 Task: Create Board Crisis Management Solutions to Workspace CRM Systems. Create Board Social Media Influencer Outreach to Workspace CRM Systems. Create Board Customer Advocacy Program Strategy and Execution to Workspace CRM Systems
Action: Mouse moved to (104, 48)
Screenshot: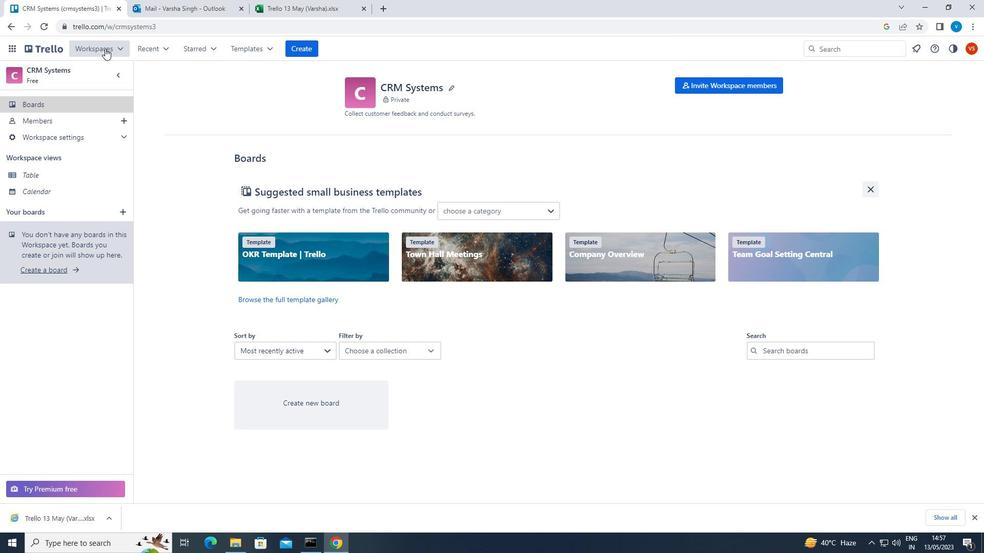 
Action: Mouse pressed left at (104, 48)
Screenshot: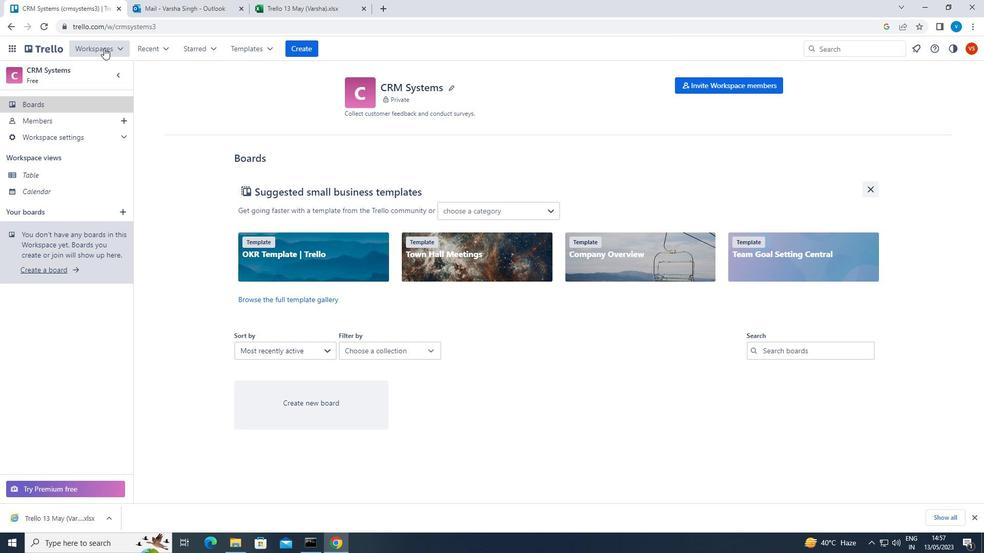 
Action: Mouse moved to (105, 406)
Screenshot: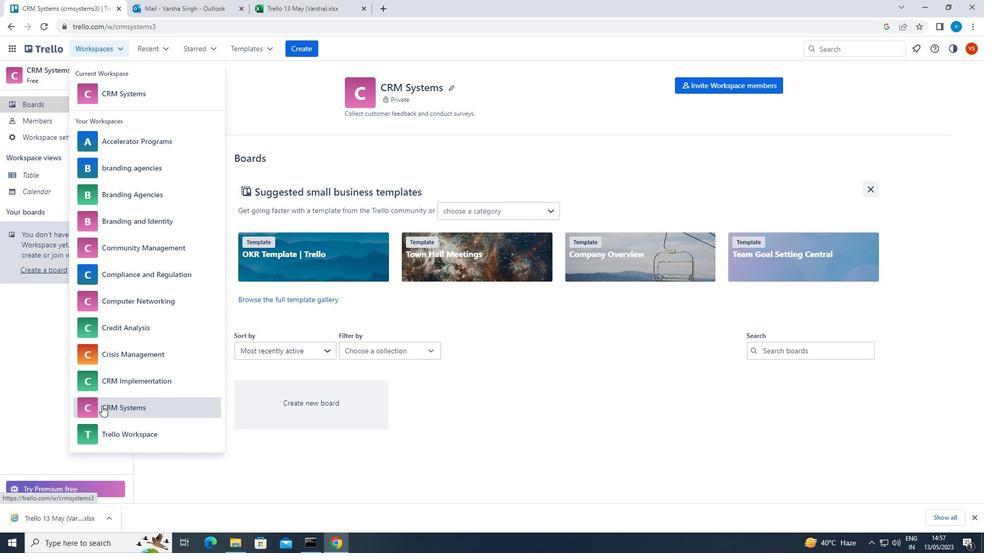 
Action: Mouse pressed left at (105, 406)
Screenshot: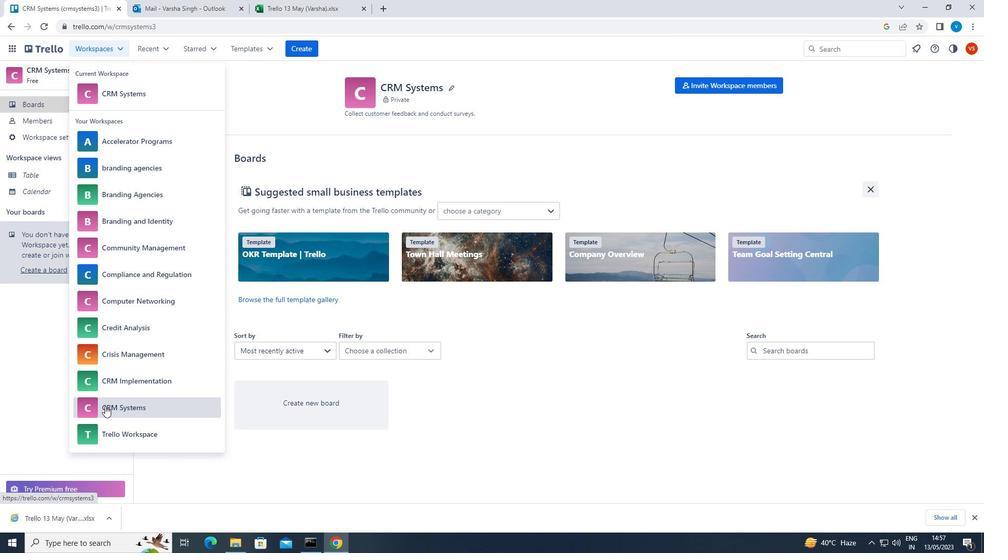 
Action: Mouse moved to (300, 44)
Screenshot: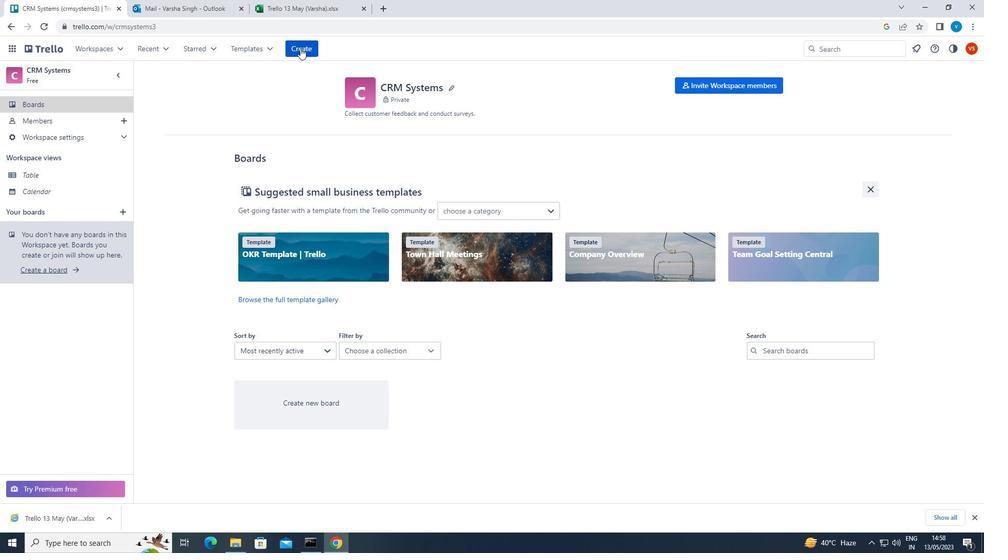 
Action: Mouse pressed left at (300, 44)
Screenshot: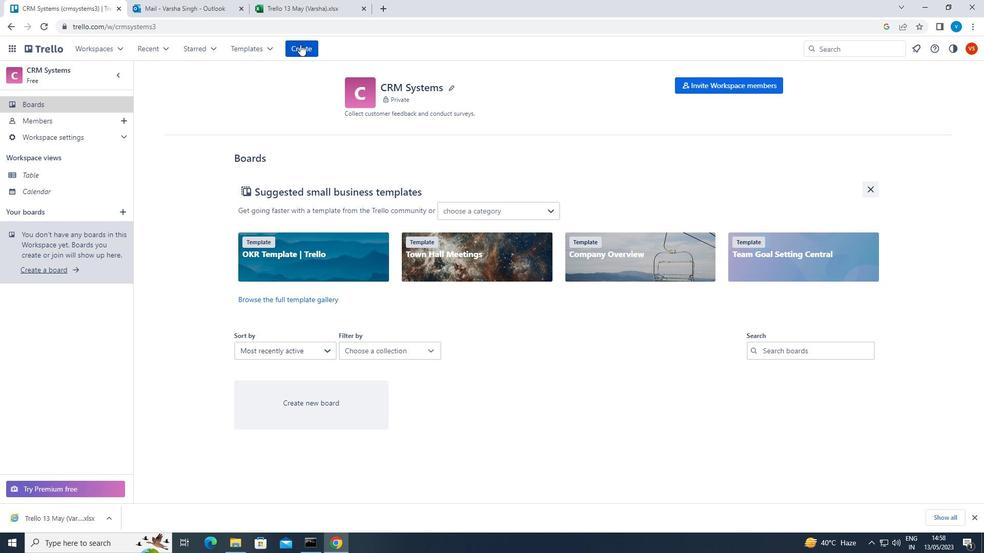 
Action: Mouse moved to (309, 82)
Screenshot: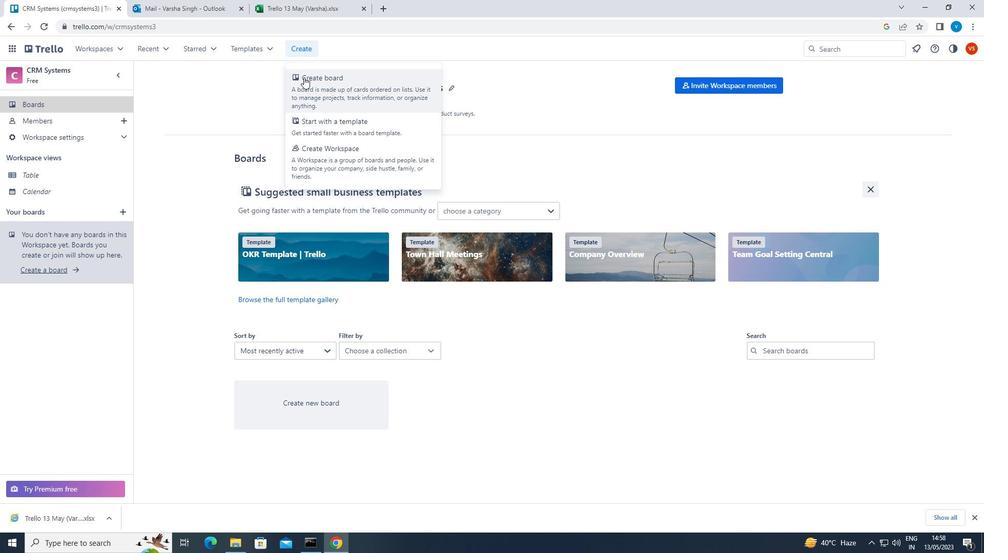 
Action: Mouse pressed left at (309, 82)
Screenshot: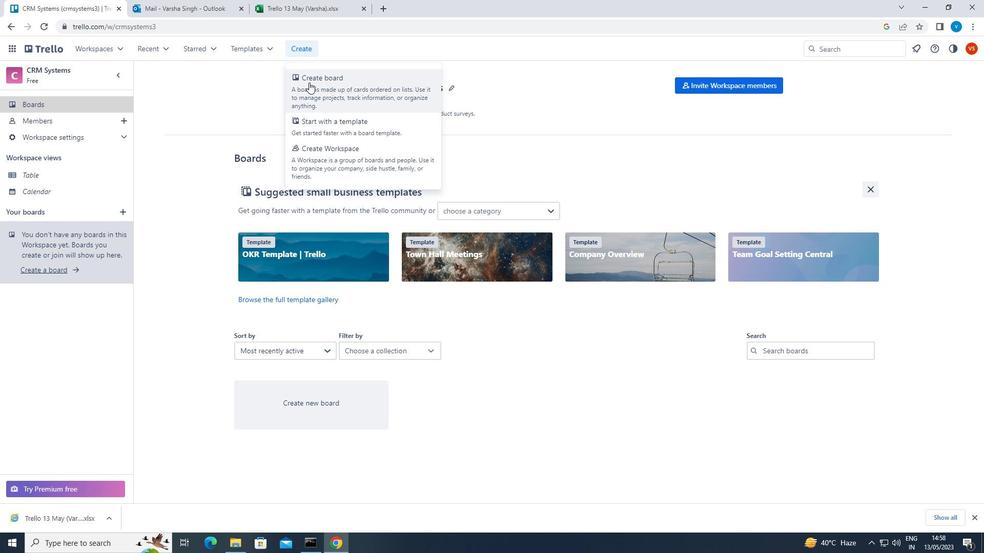 
Action: Mouse moved to (309, 83)
Screenshot: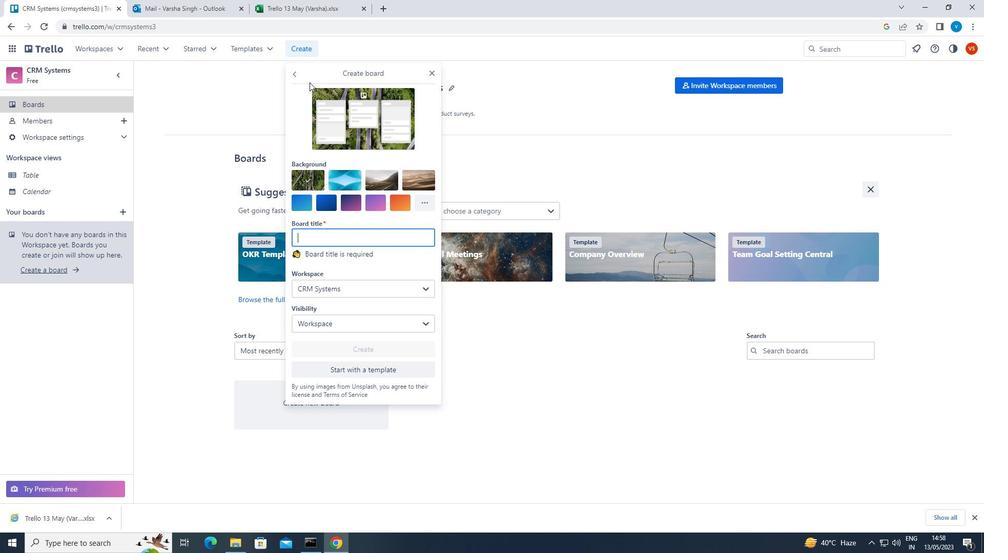 
Action: Key pressed <Key.shift>CRISIS<Key.space><Key.shift>MANAGEMENT<Key.space><Key.shift>SOLUTIONS
Screenshot: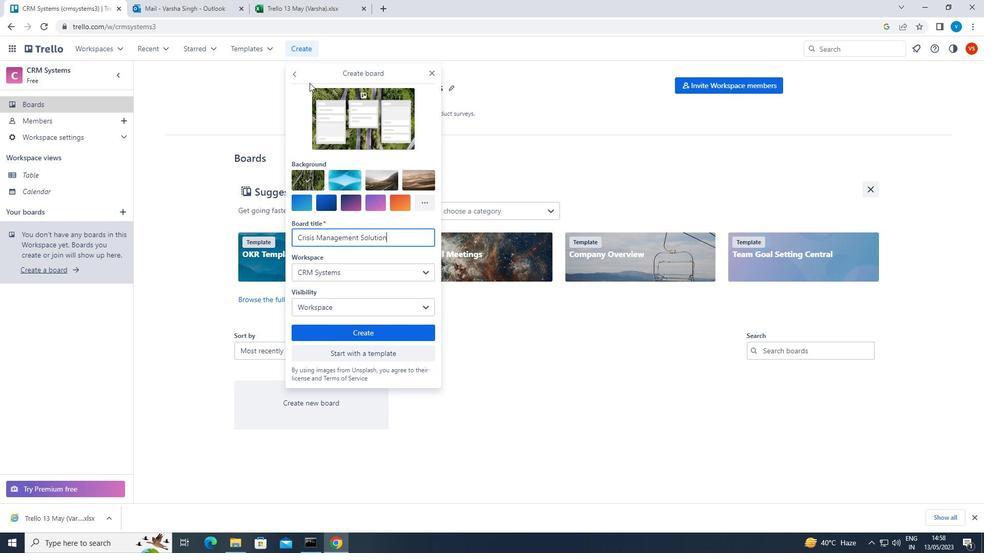 
Action: Mouse moved to (342, 328)
Screenshot: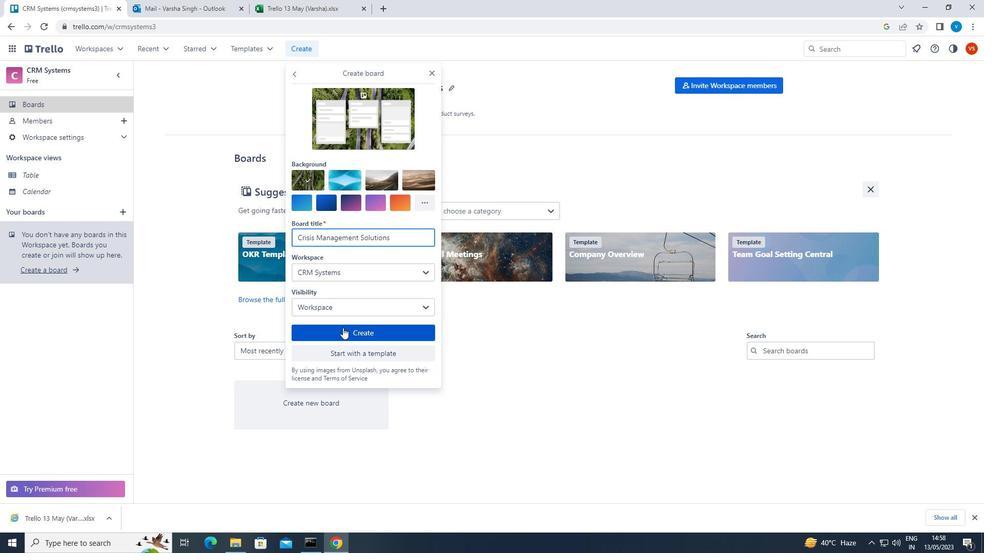 
Action: Mouse pressed left at (342, 328)
Screenshot: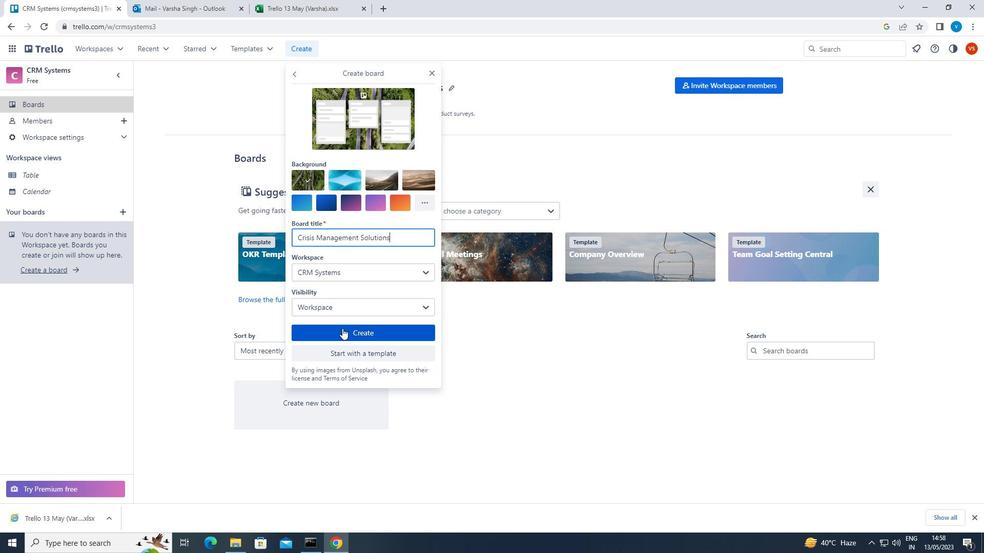 
Action: Mouse moved to (304, 47)
Screenshot: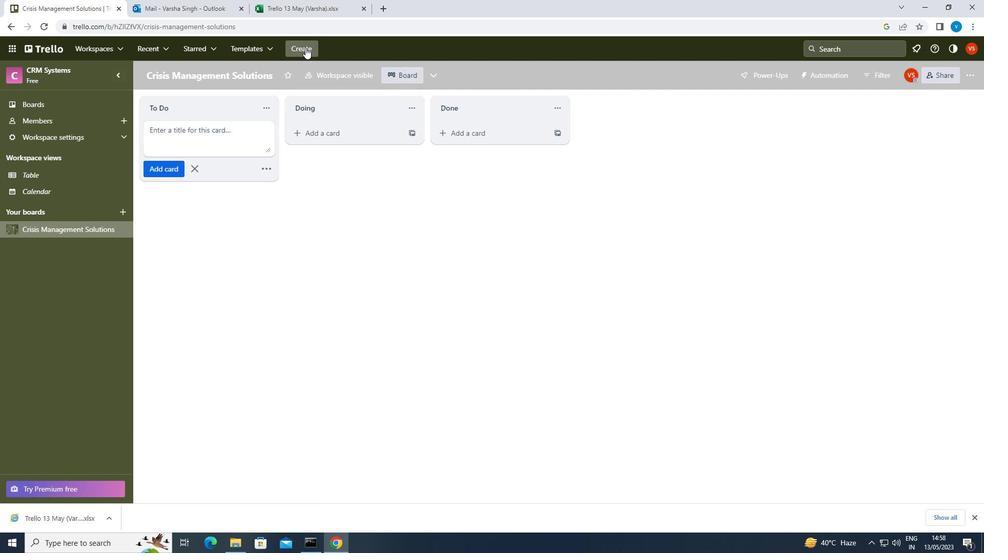 
Action: Mouse pressed left at (304, 47)
Screenshot: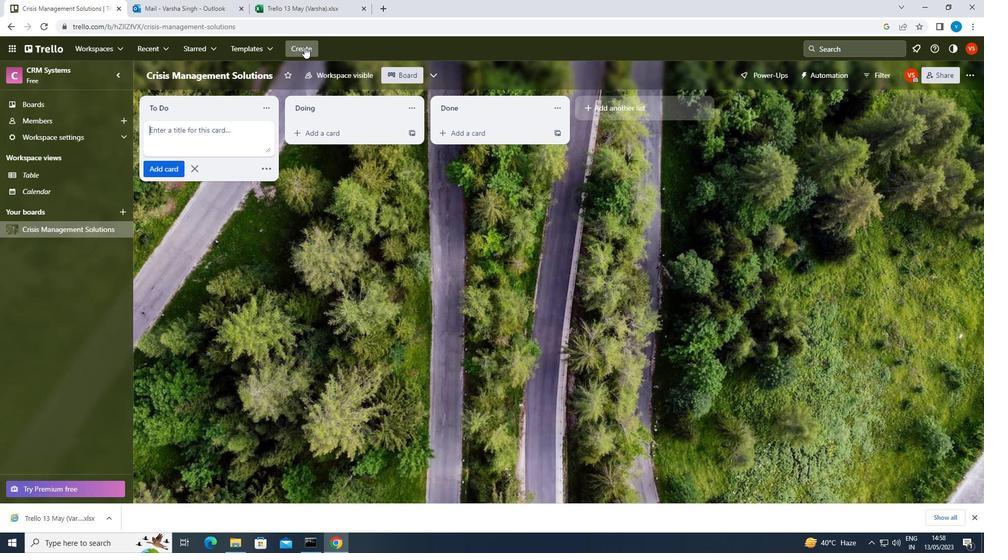 
Action: Mouse moved to (340, 84)
Screenshot: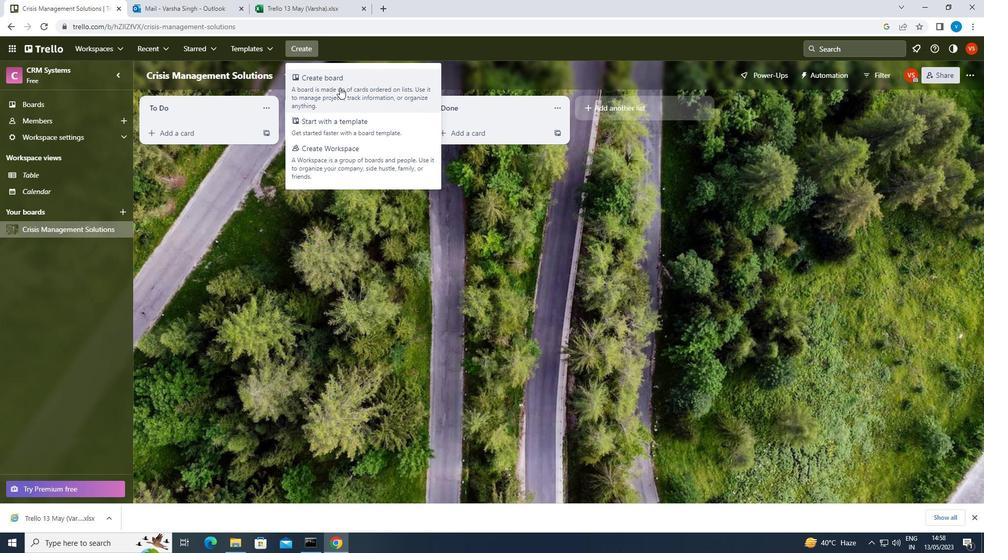 
Action: Mouse pressed left at (340, 84)
Screenshot: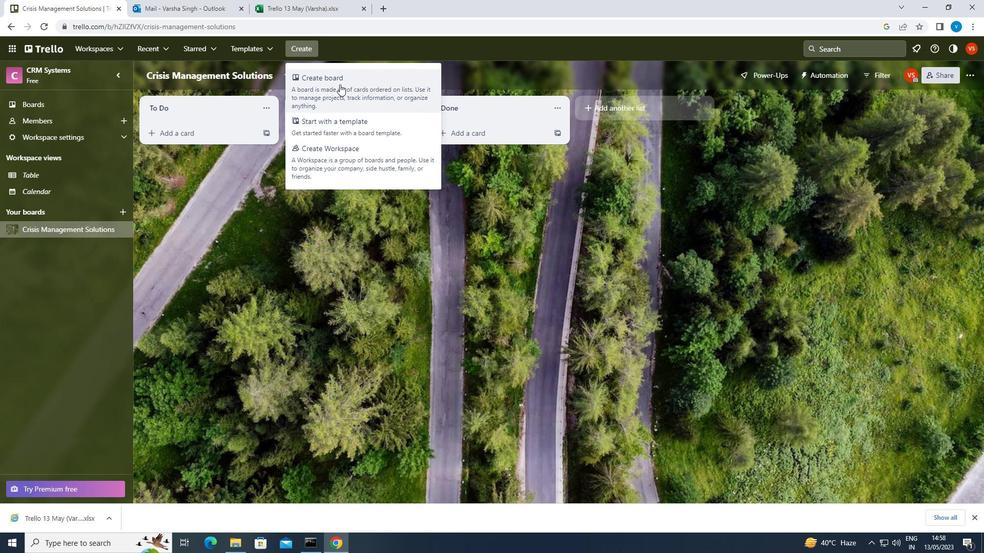 
Action: Mouse moved to (376, 194)
Screenshot: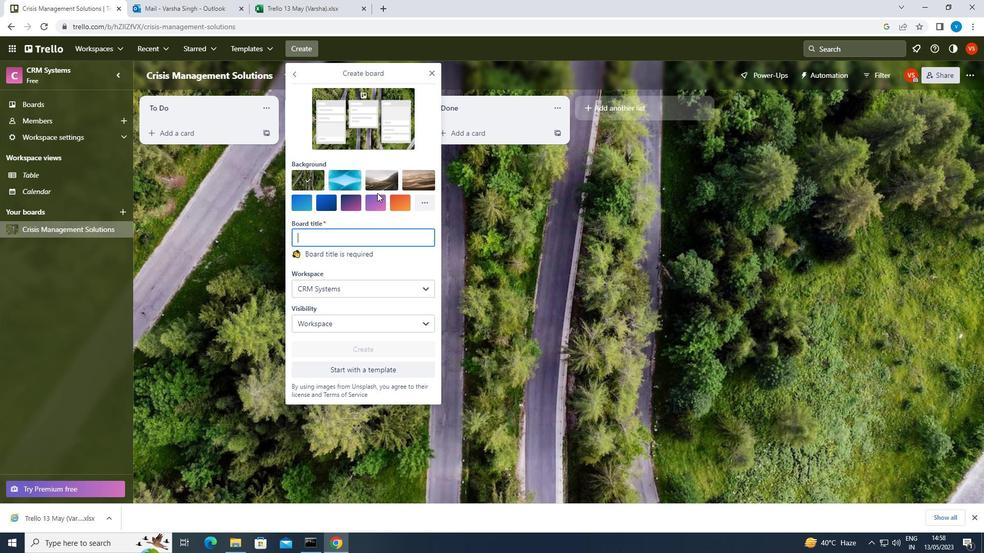 
Action: Key pressed <Key.shift>SOCIAL<Key.space><Key.shift>MEDIA<Key.space><Key.shift>INFLUENCER<Key.space><Key.shift>OUTREACH
Screenshot: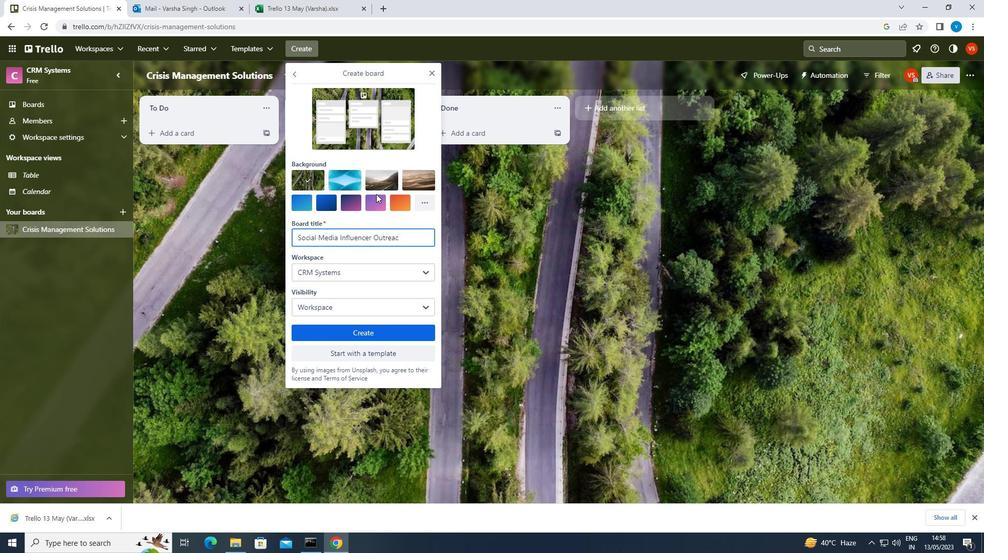 
Action: Mouse moved to (349, 333)
Screenshot: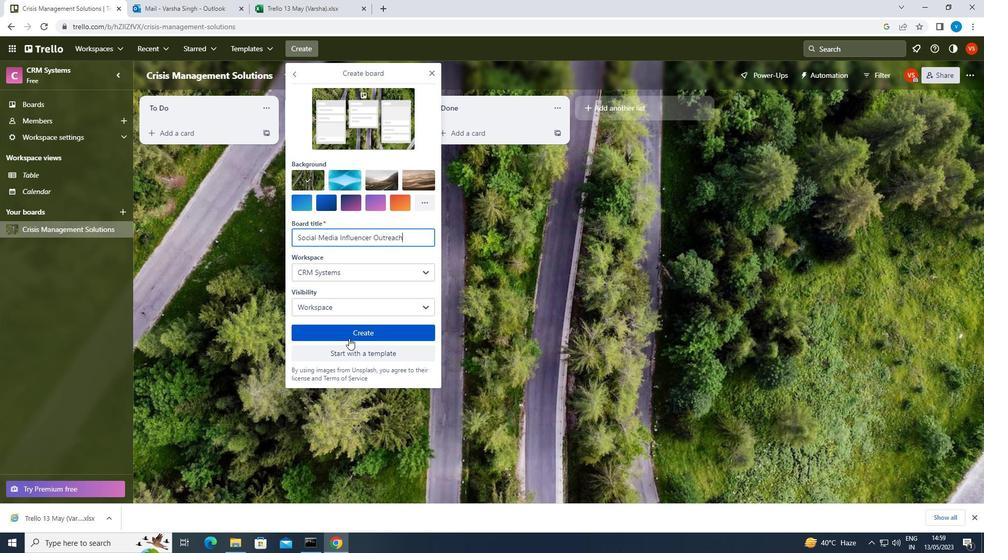 
Action: Mouse pressed left at (349, 333)
Screenshot: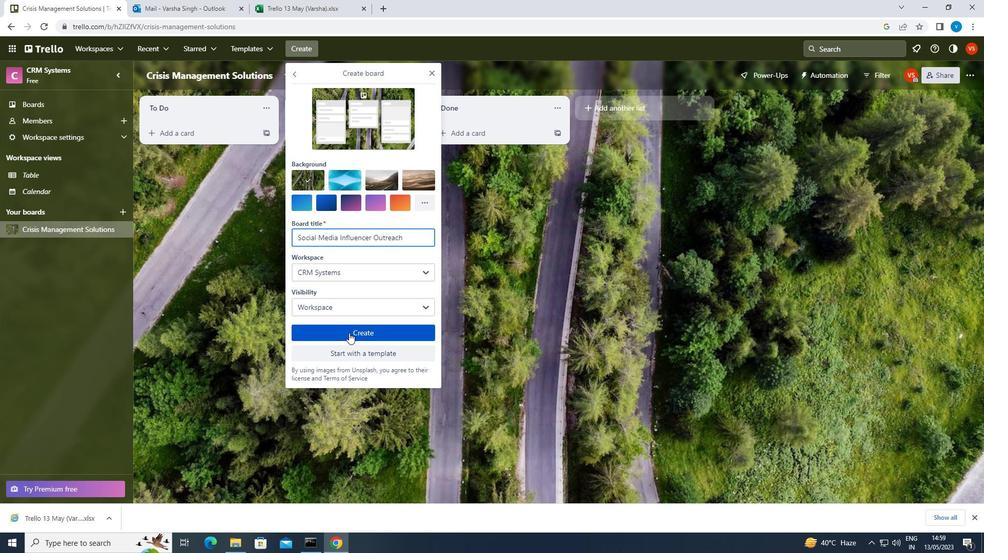 
Action: Mouse moved to (309, 52)
Screenshot: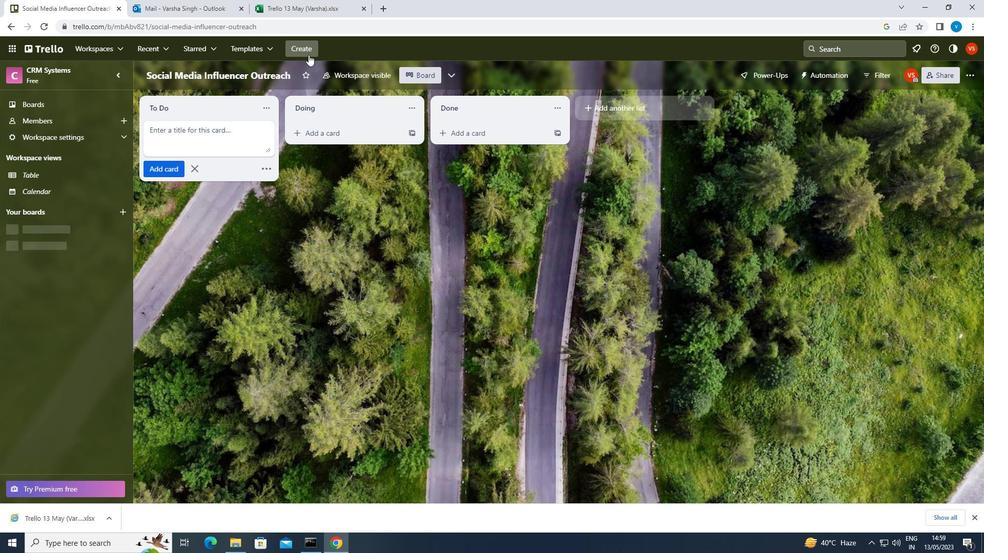 
Action: Mouse pressed left at (309, 52)
Screenshot: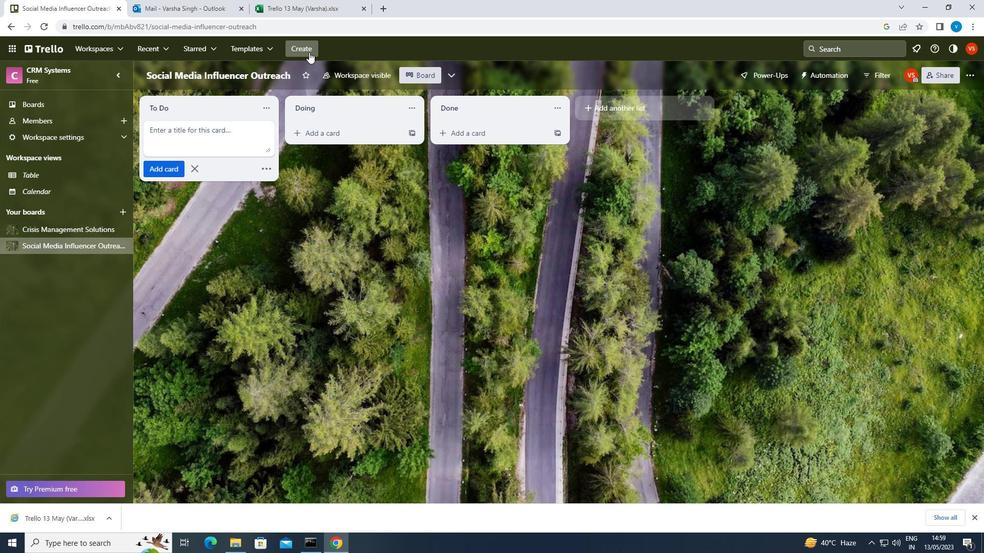 
Action: Mouse moved to (323, 85)
Screenshot: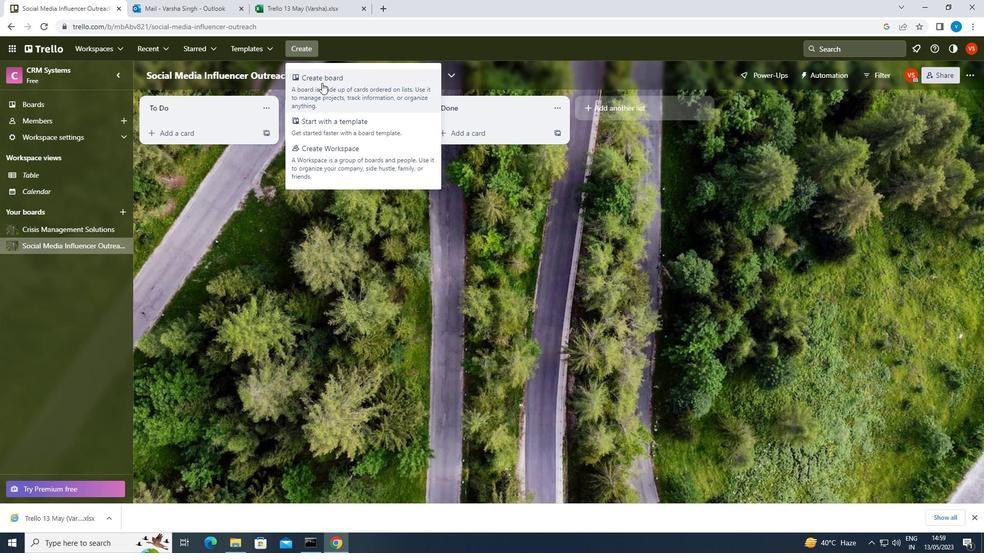 
Action: Mouse pressed left at (323, 85)
Screenshot: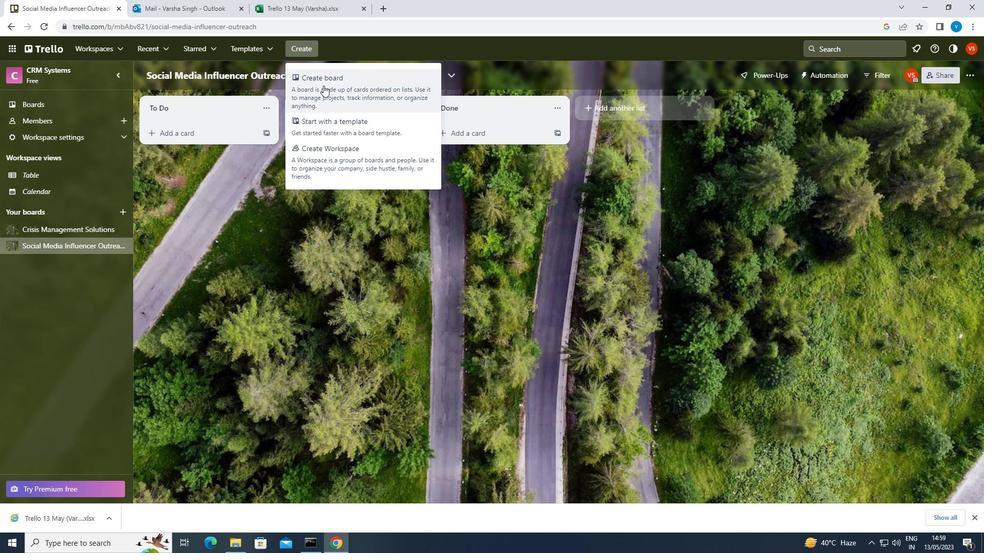 
Action: Mouse moved to (348, 207)
Screenshot: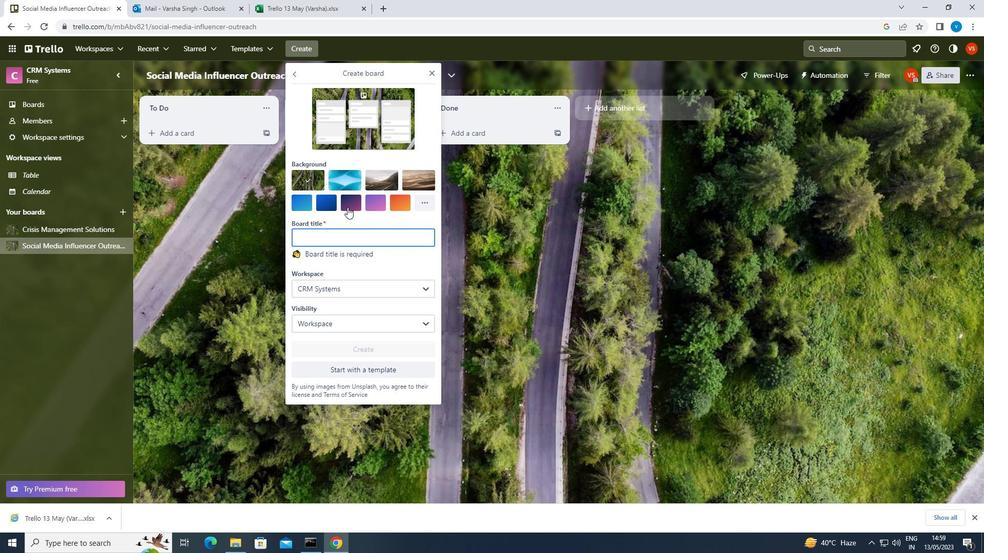 
Action: Key pressed <Key.shift>CUSTOMER<Key.space><Key.shift>ADVOCACY<Key.space><Key.shift><Key.shift>PROGRAM<Key.space><Key.shift><Key.shift>STRATEGY<Key.space>AND<Key.space><Key.shift><Key.shift><Key.shift><Key.shift><Key.shift>EXECUTION
Screenshot: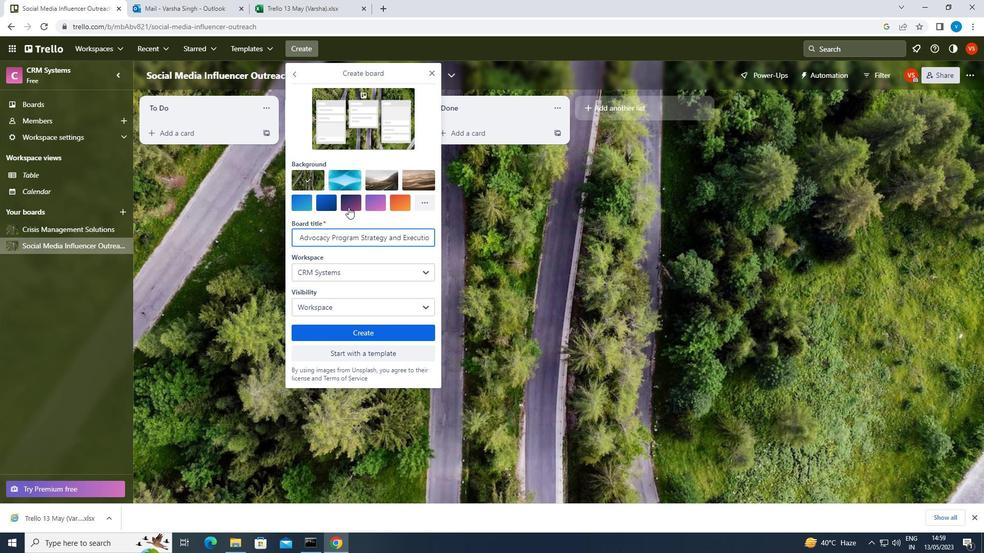 
Action: Mouse moved to (374, 333)
Screenshot: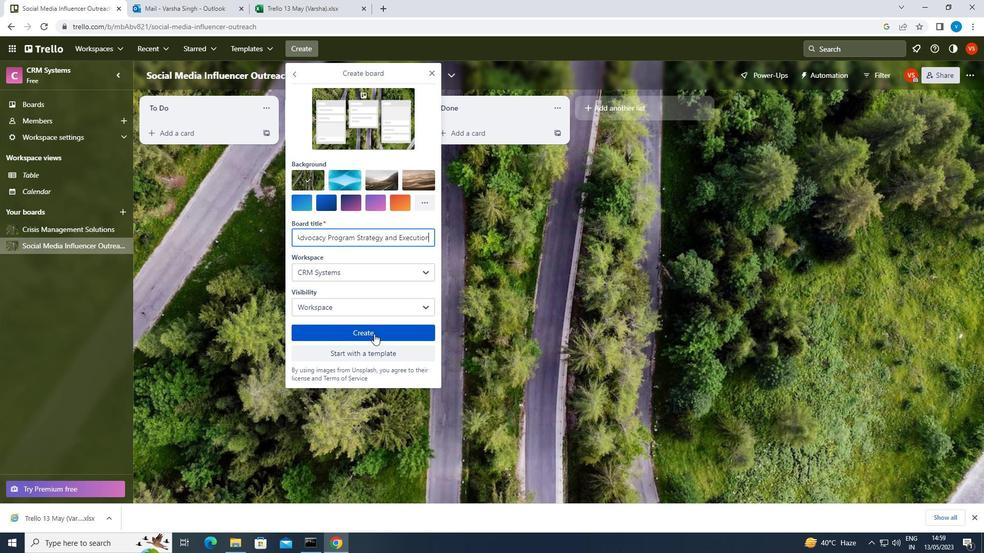 
Action: Mouse pressed left at (374, 333)
Screenshot: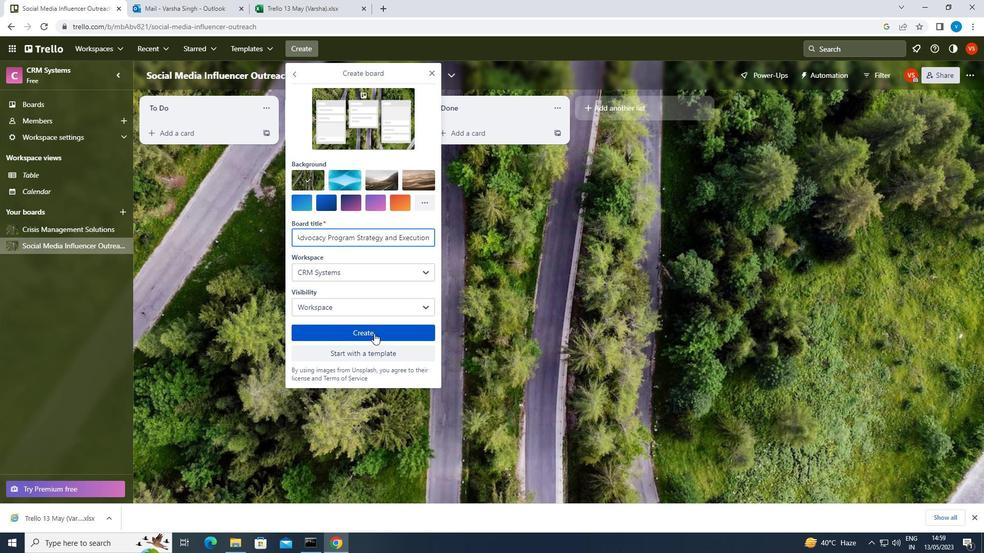 
Action: Mouse moved to (375, 332)
Screenshot: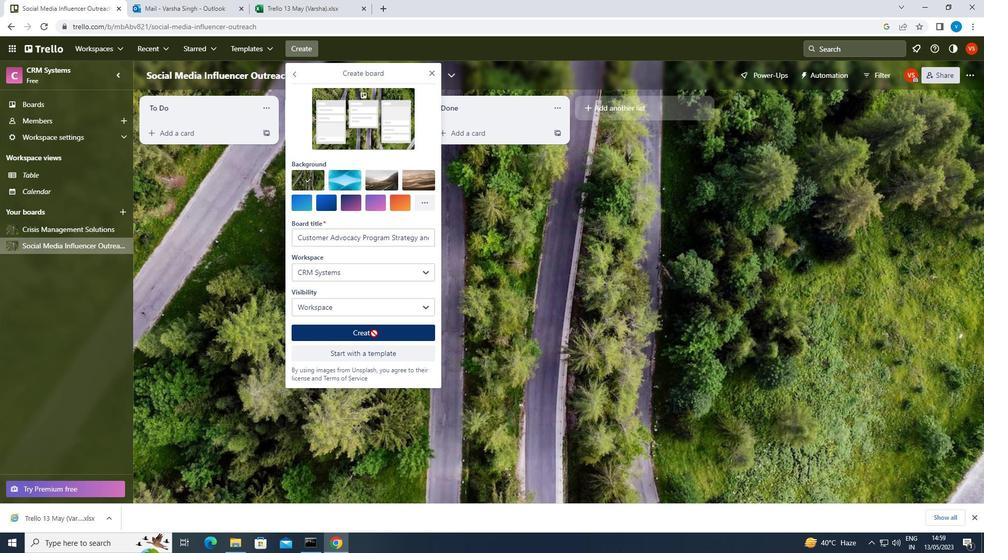 
